 Task: Change Press Fn (Function) Key Twice To Press Right Command Key Twice
Action: Mouse moved to (264, 151)
Screenshot: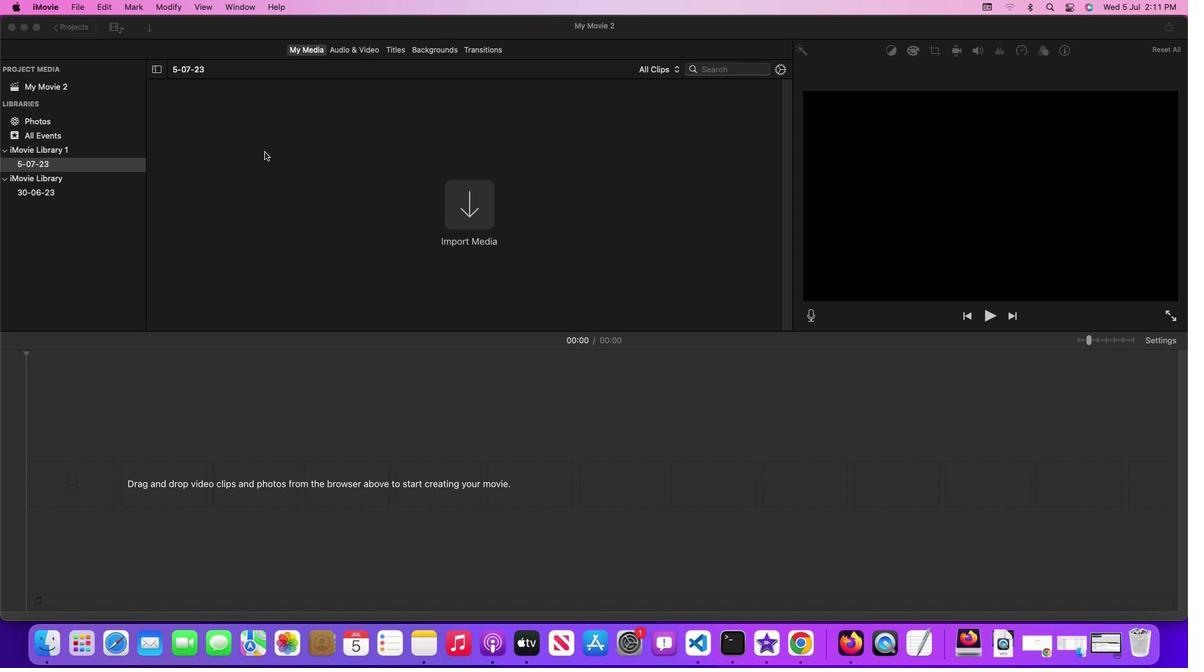 
Action: Mouse pressed left at (264, 151)
Screenshot: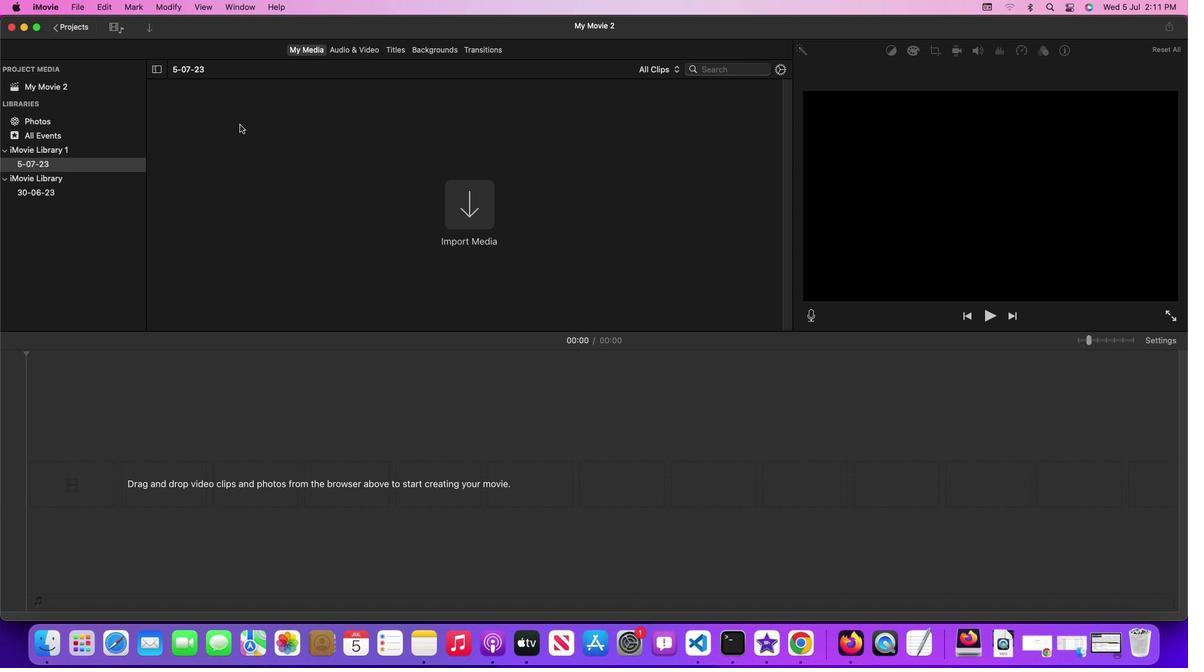 
Action: Mouse moved to (47, 6)
Screenshot: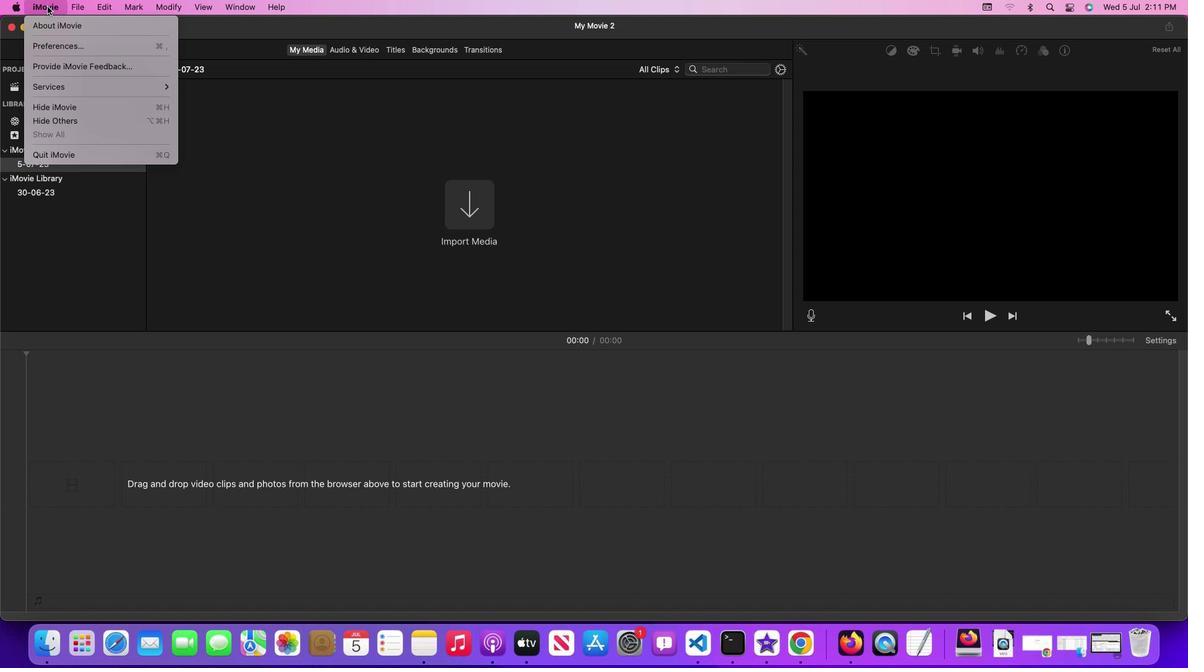 
Action: Mouse pressed left at (47, 6)
Screenshot: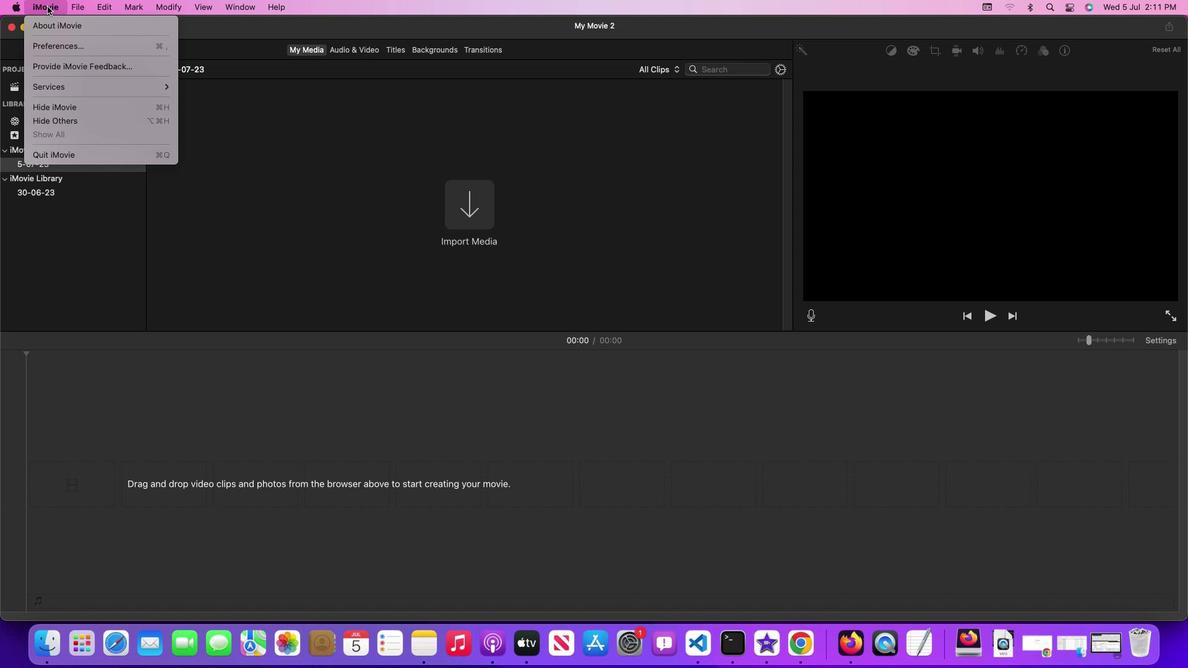 
Action: Mouse moved to (212, 107)
Screenshot: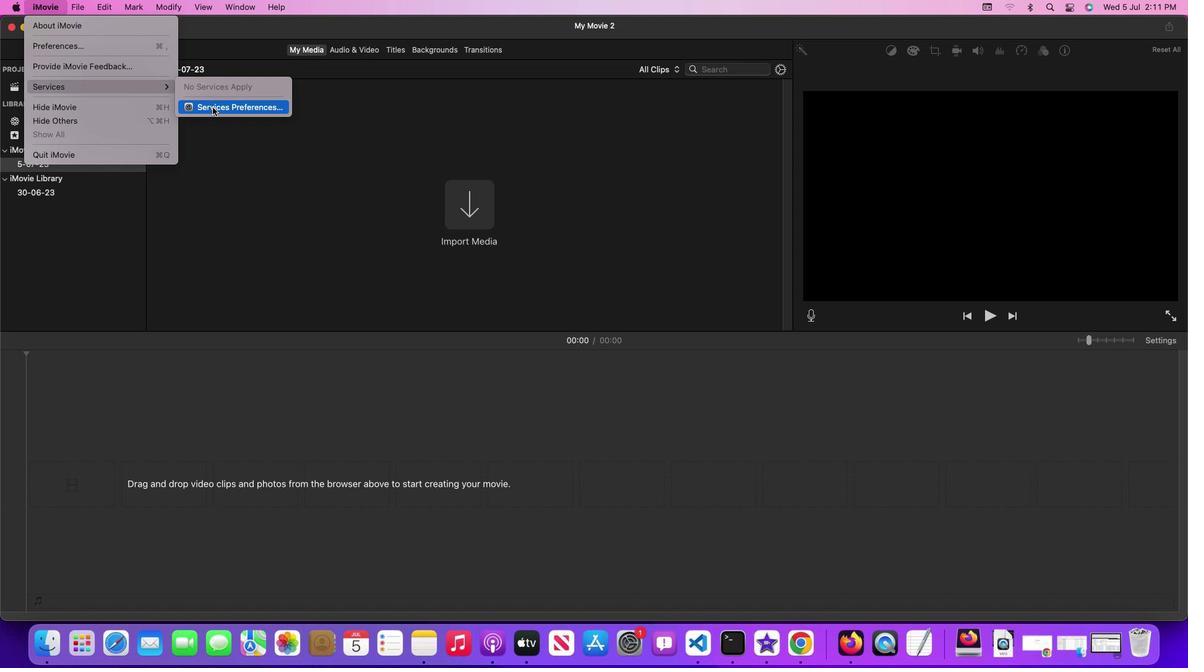 
Action: Mouse pressed left at (212, 107)
Screenshot: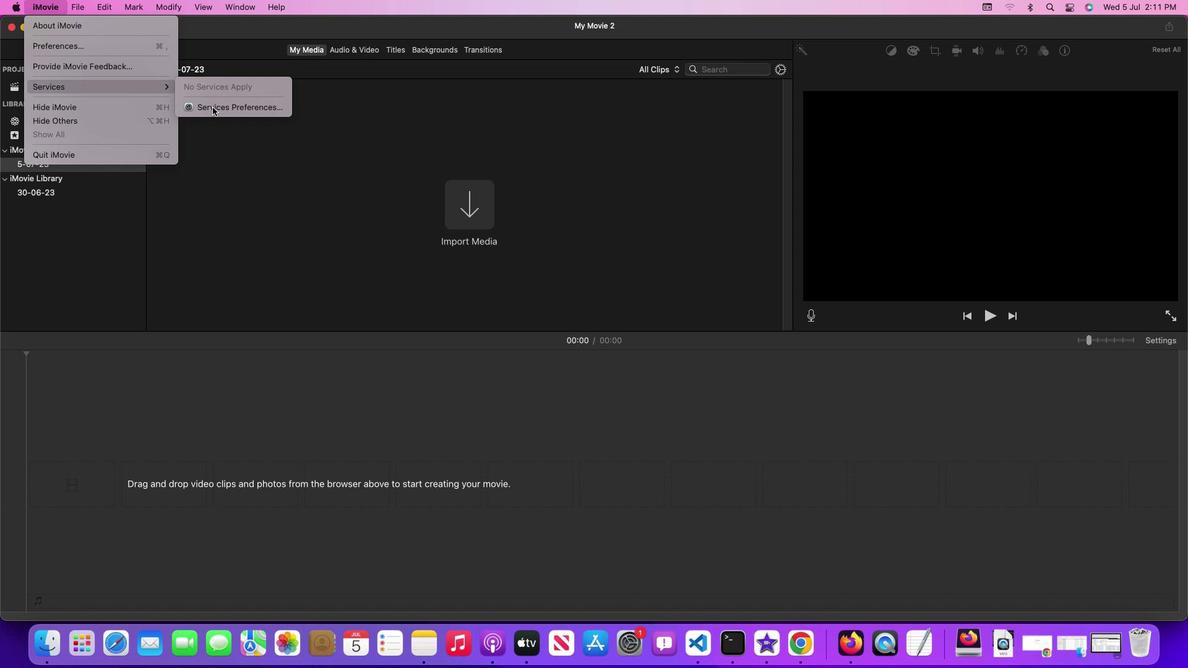 
Action: Mouse moved to (691, 68)
Screenshot: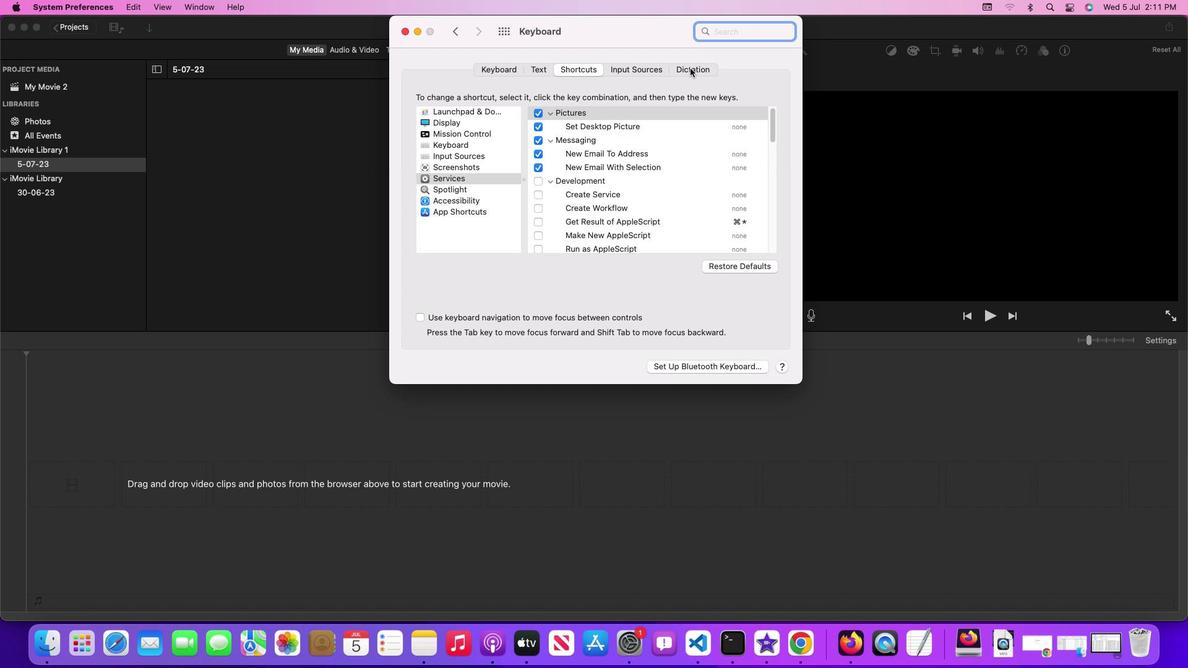 
Action: Mouse pressed left at (691, 68)
Screenshot: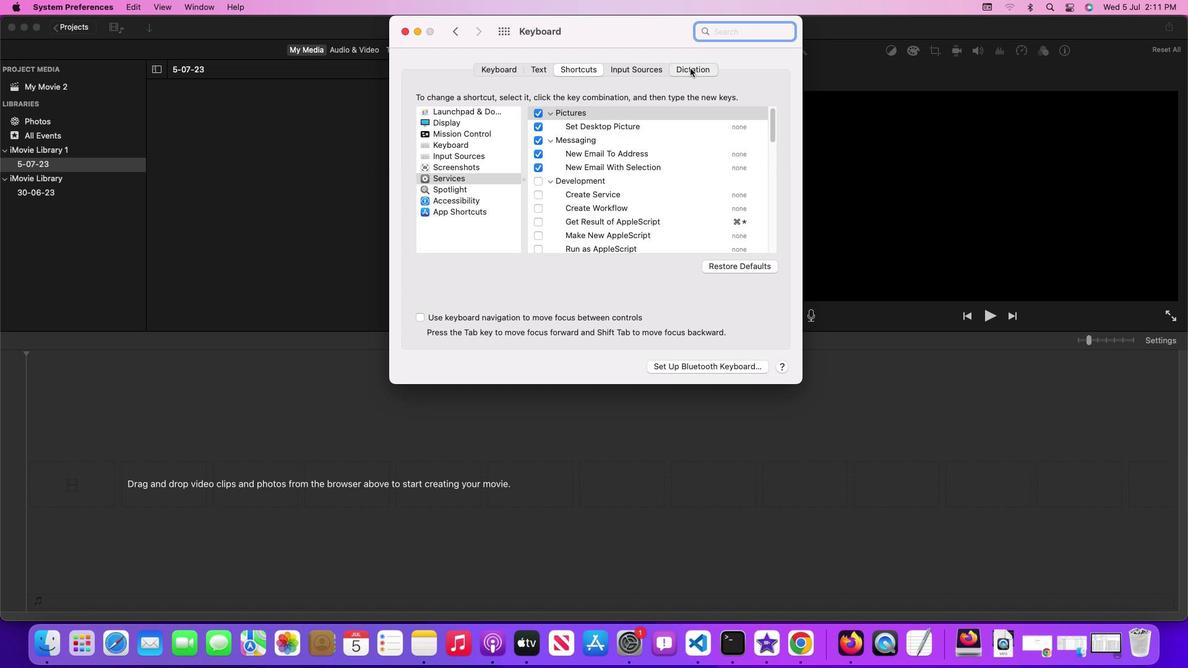 
Action: Mouse moved to (684, 163)
Screenshot: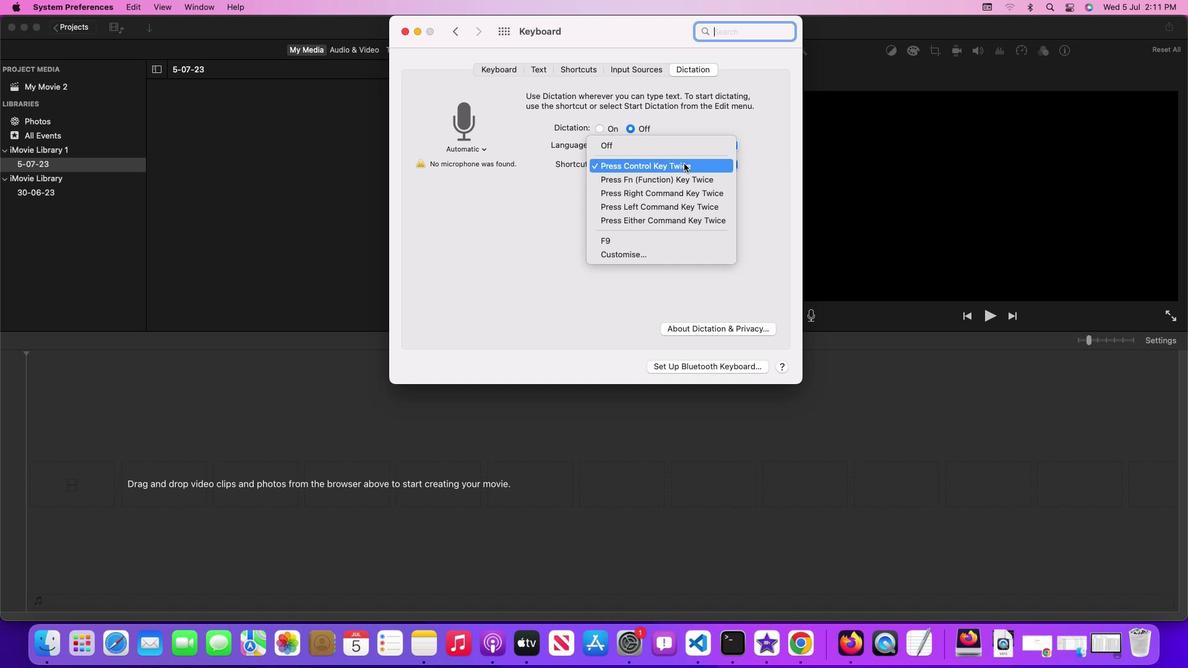 
Action: Mouse pressed left at (684, 163)
Screenshot: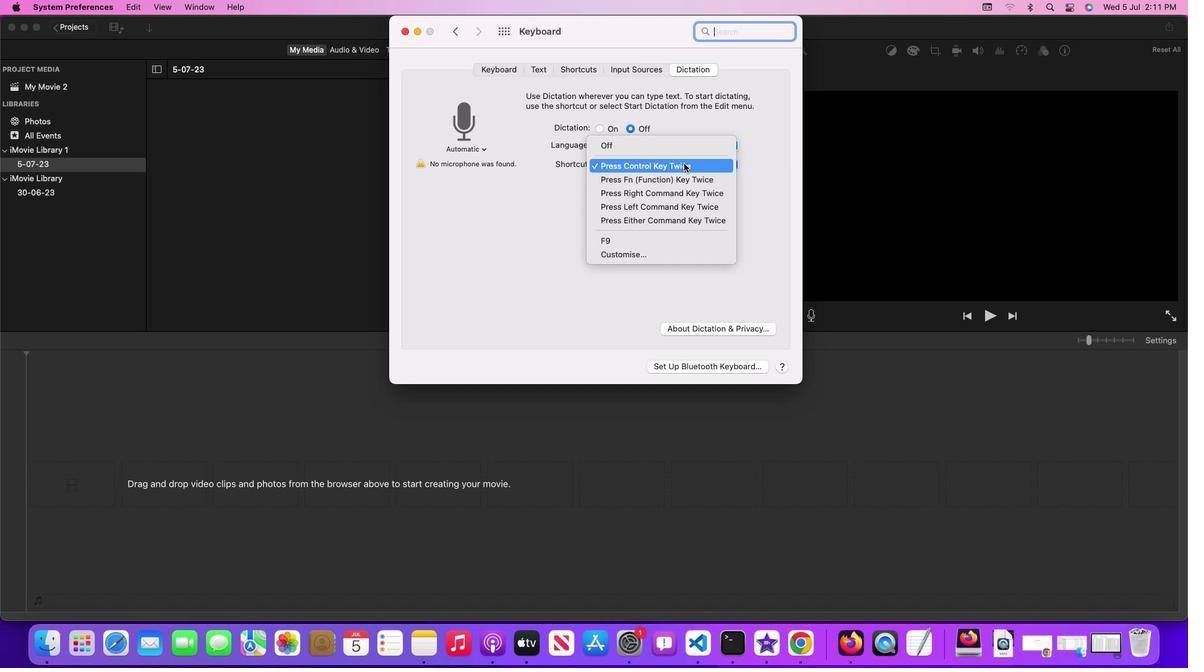 
Action: Mouse moved to (679, 175)
Screenshot: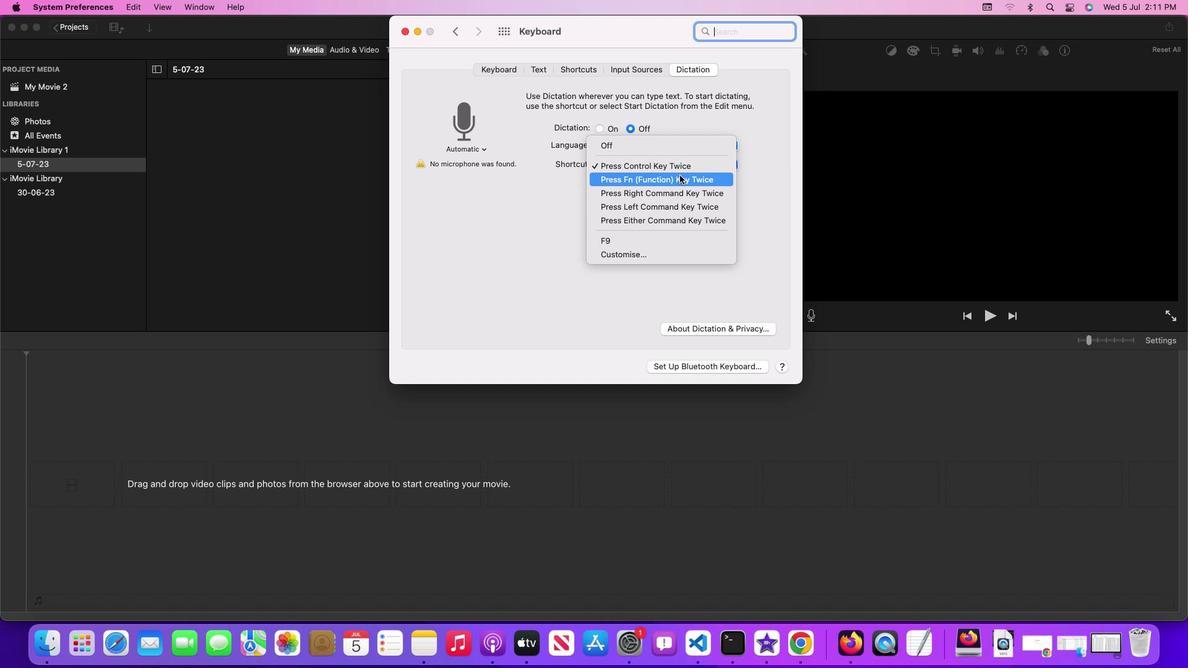 
Action: Mouse pressed left at (679, 175)
Screenshot: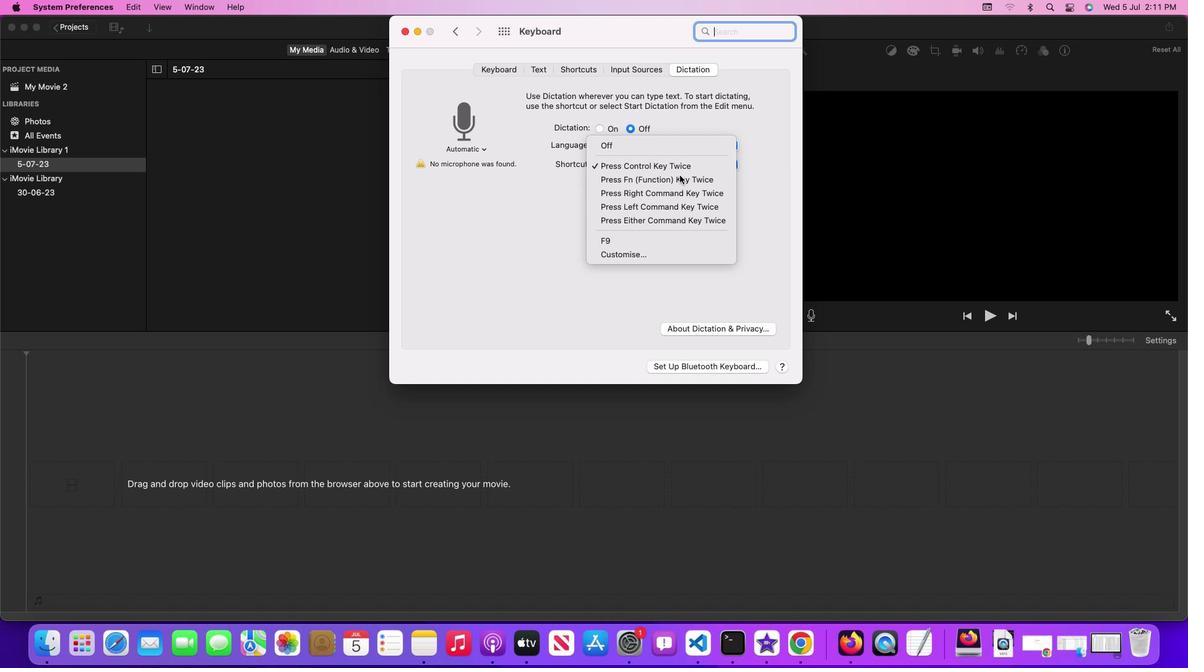 
Action: Mouse moved to (678, 188)
Screenshot: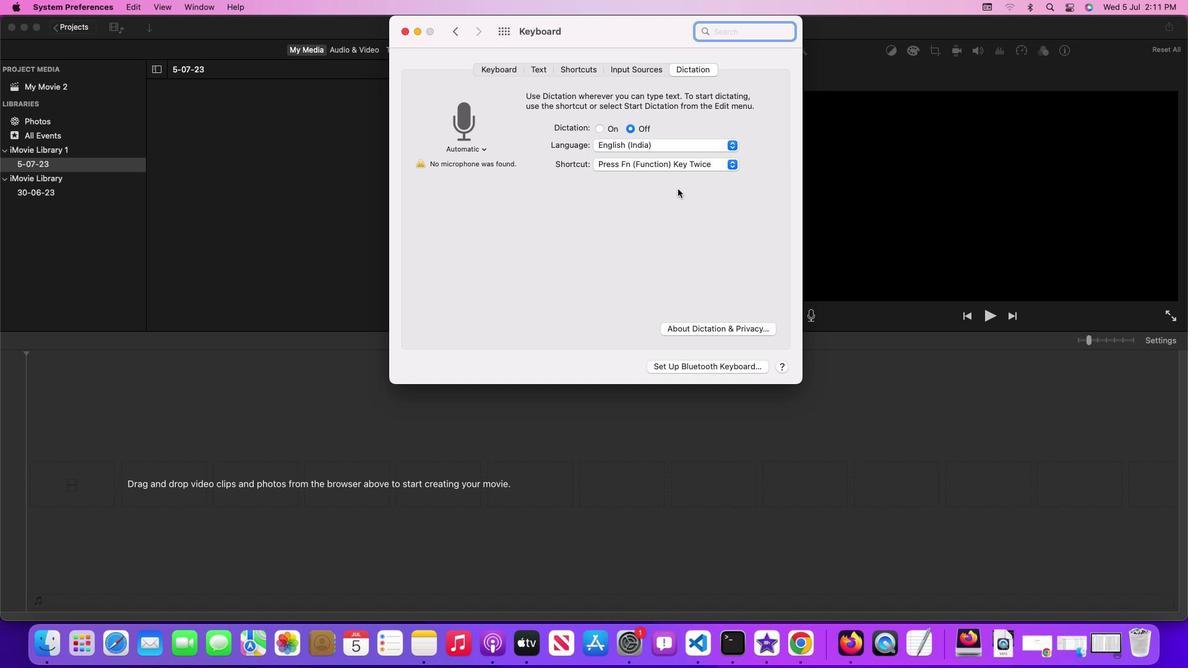 
